 Task: Look for products in the category "Joint Care Supplements" from Kalaya only.
Action: Mouse moved to (325, 147)
Screenshot: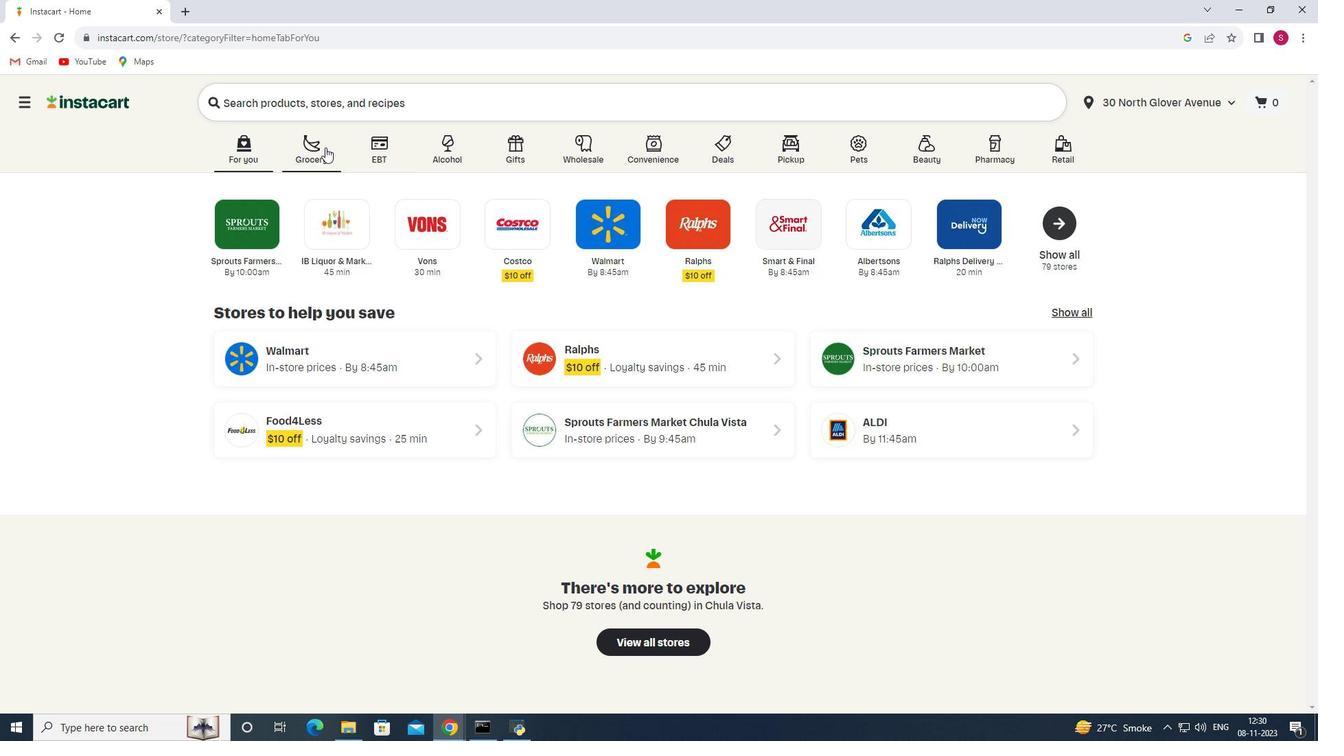 
Action: Mouse pressed left at (325, 147)
Screenshot: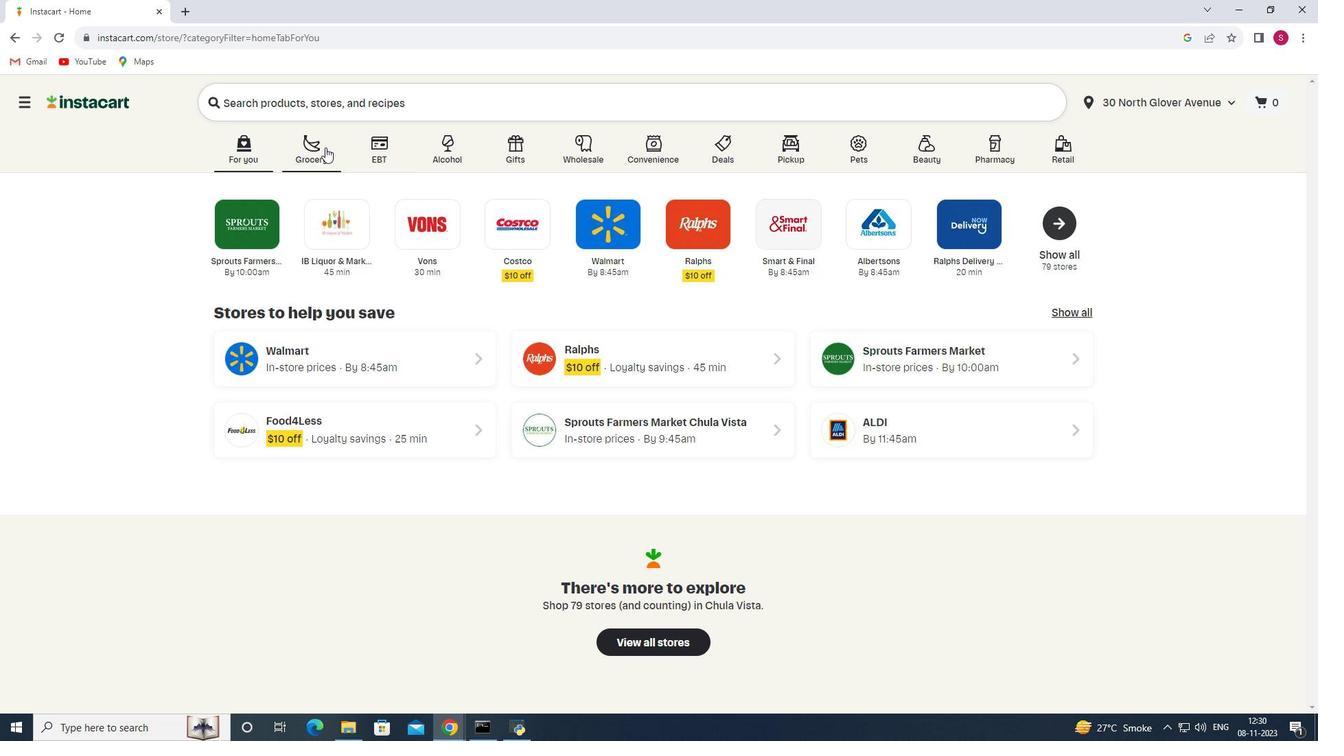 
Action: Mouse moved to (322, 409)
Screenshot: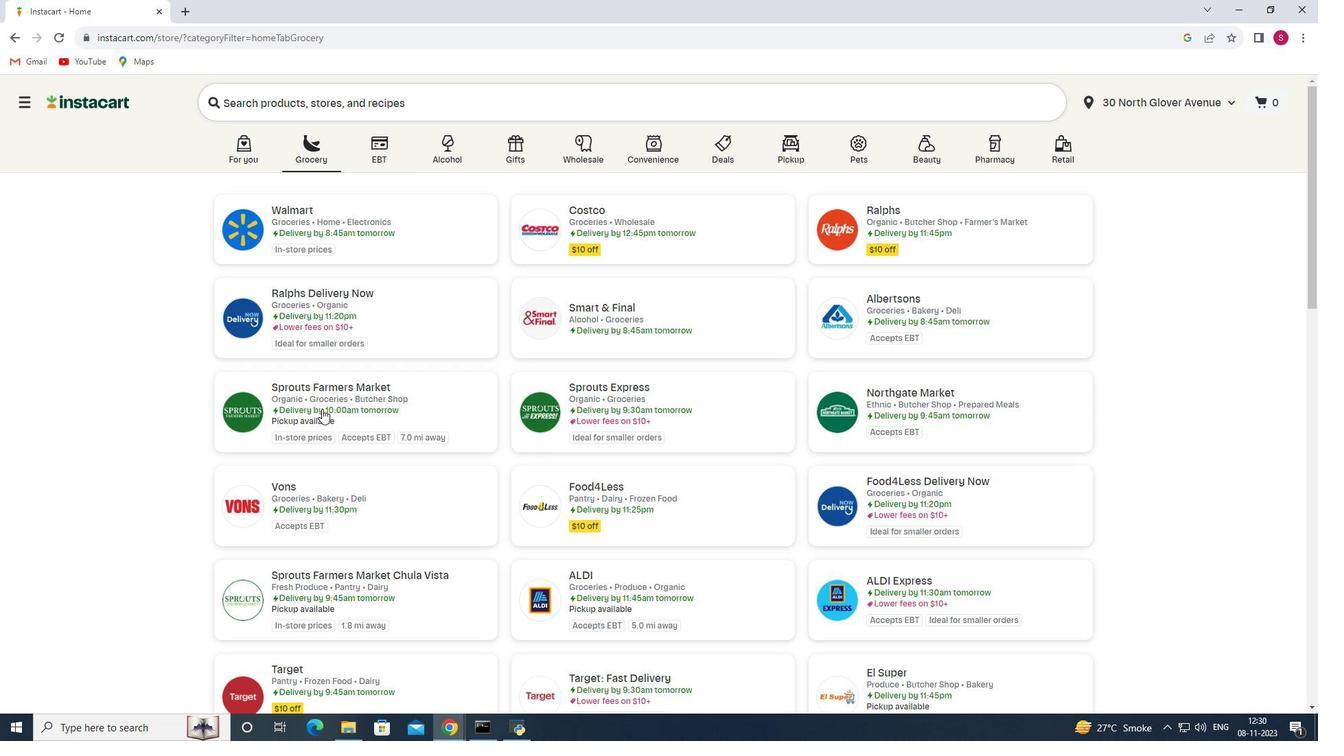
Action: Mouse pressed left at (322, 409)
Screenshot: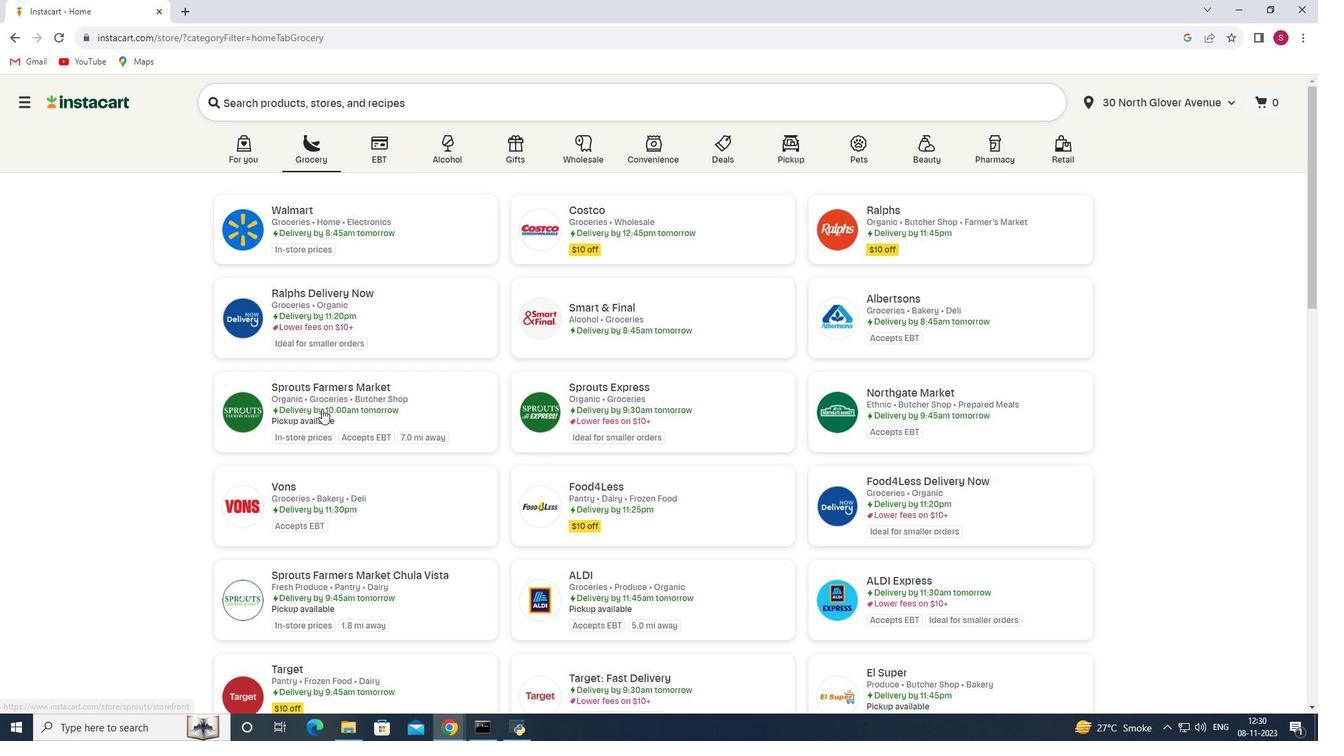 
Action: Mouse moved to (92, 401)
Screenshot: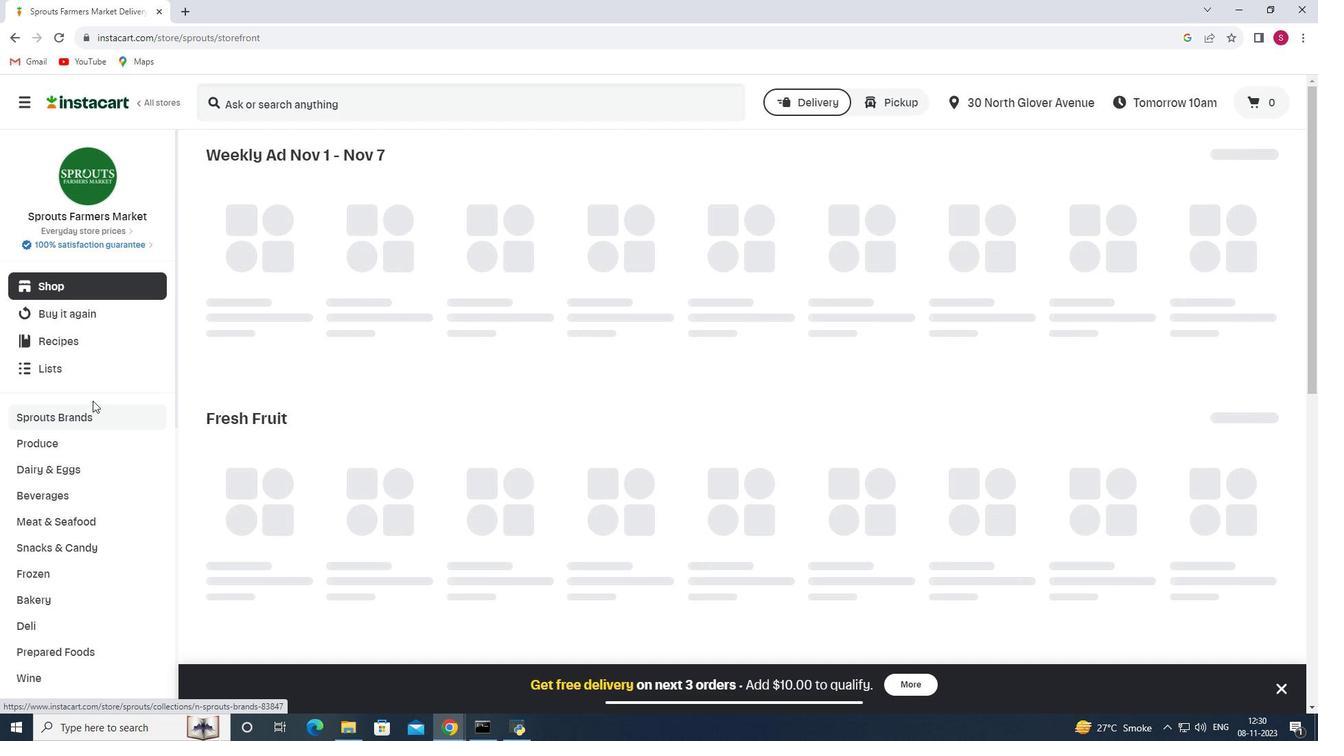 
Action: Mouse scrolled (92, 400) with delta (0, 0)
Screenshot: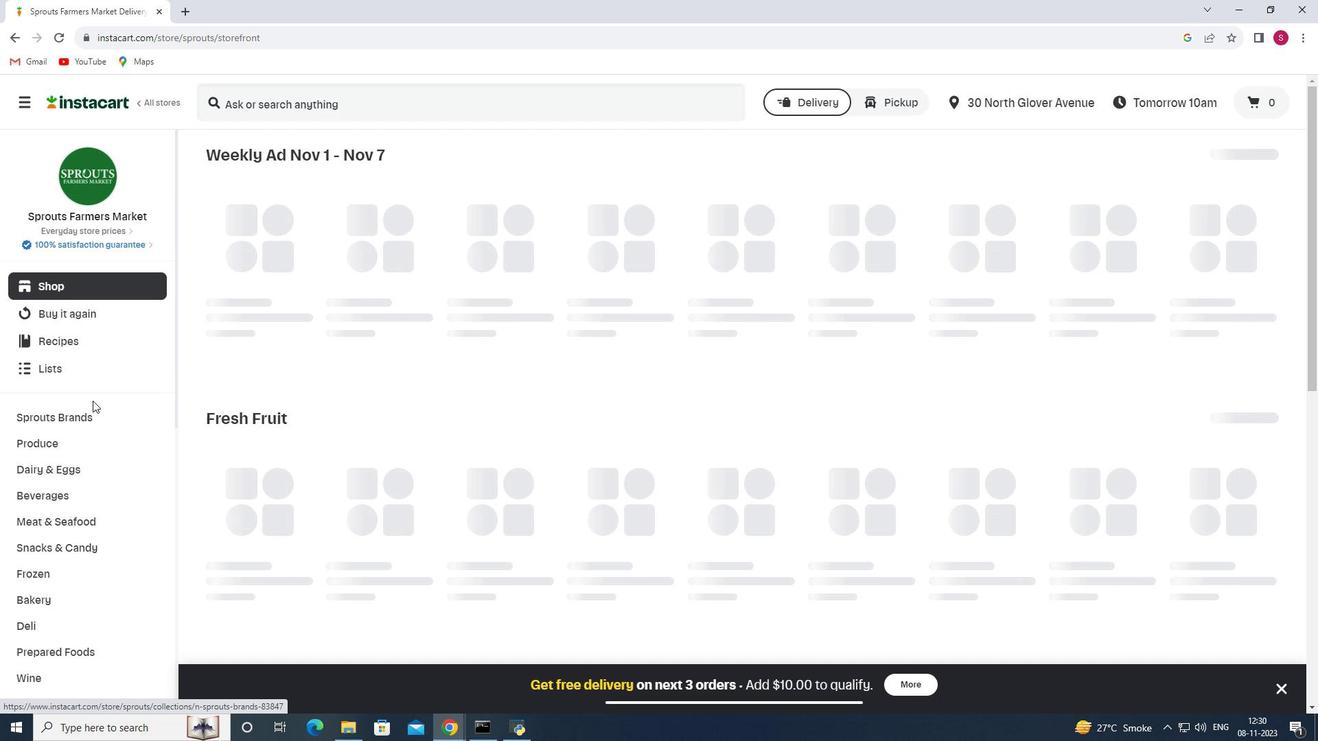 
Action: Mouse scrolled (92, 400) with delta (0, 0)
Screenshot: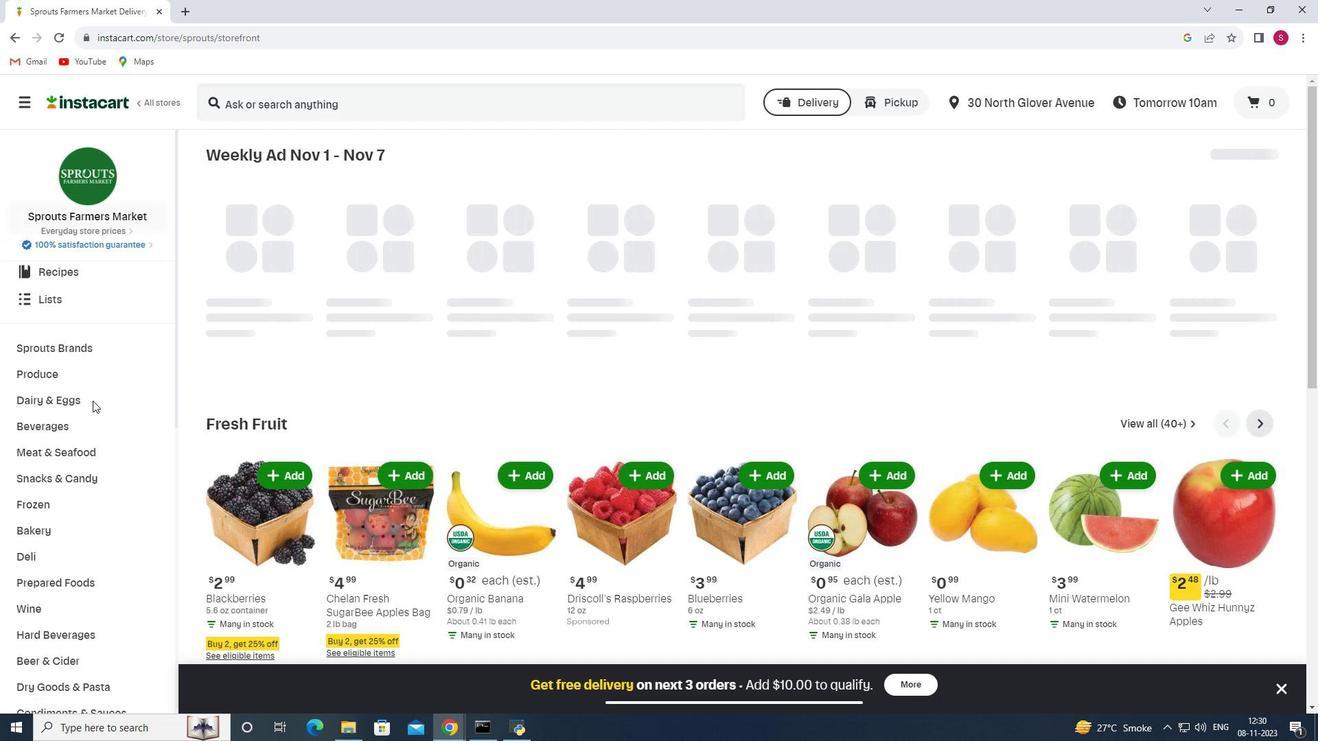 
Action: Mouse scrolled (92, 400) with delta (0, 0)
Screenshot: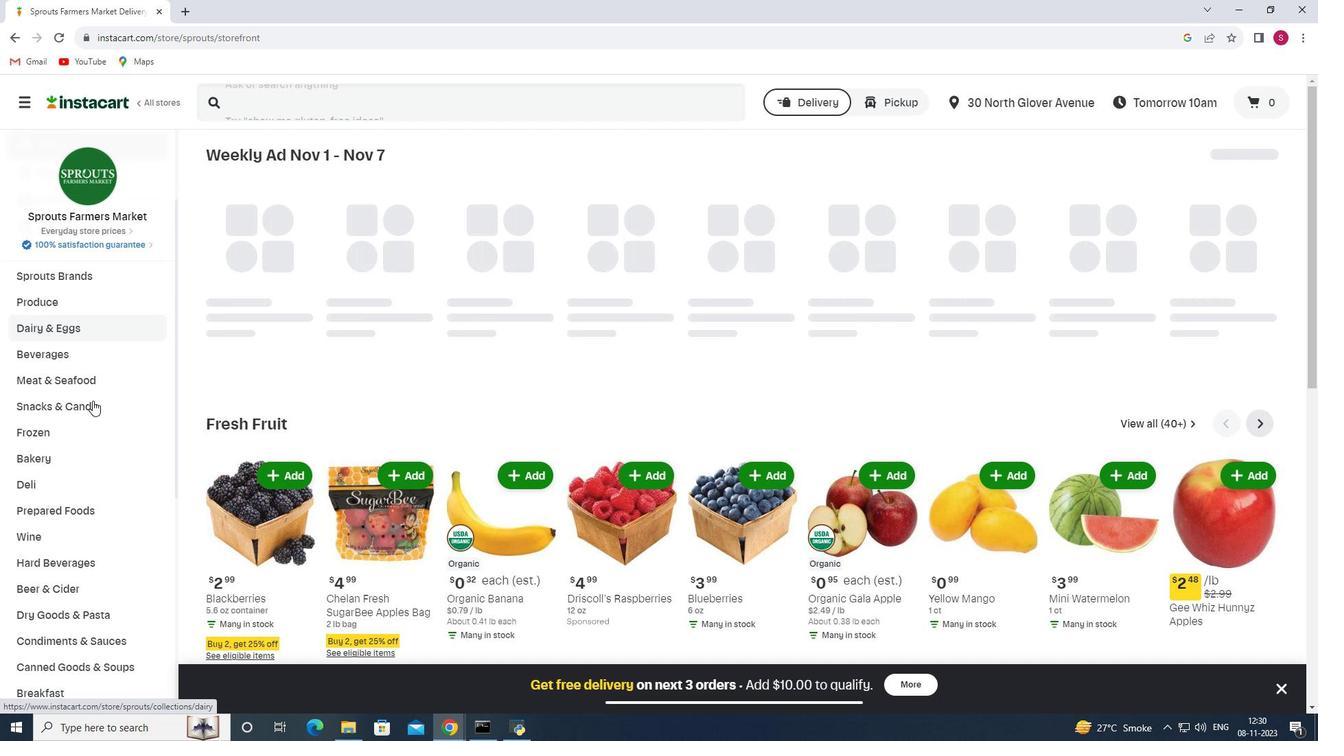
Action: Mouse scrolled (92, 400) with delta (0, 0)
Screenshot: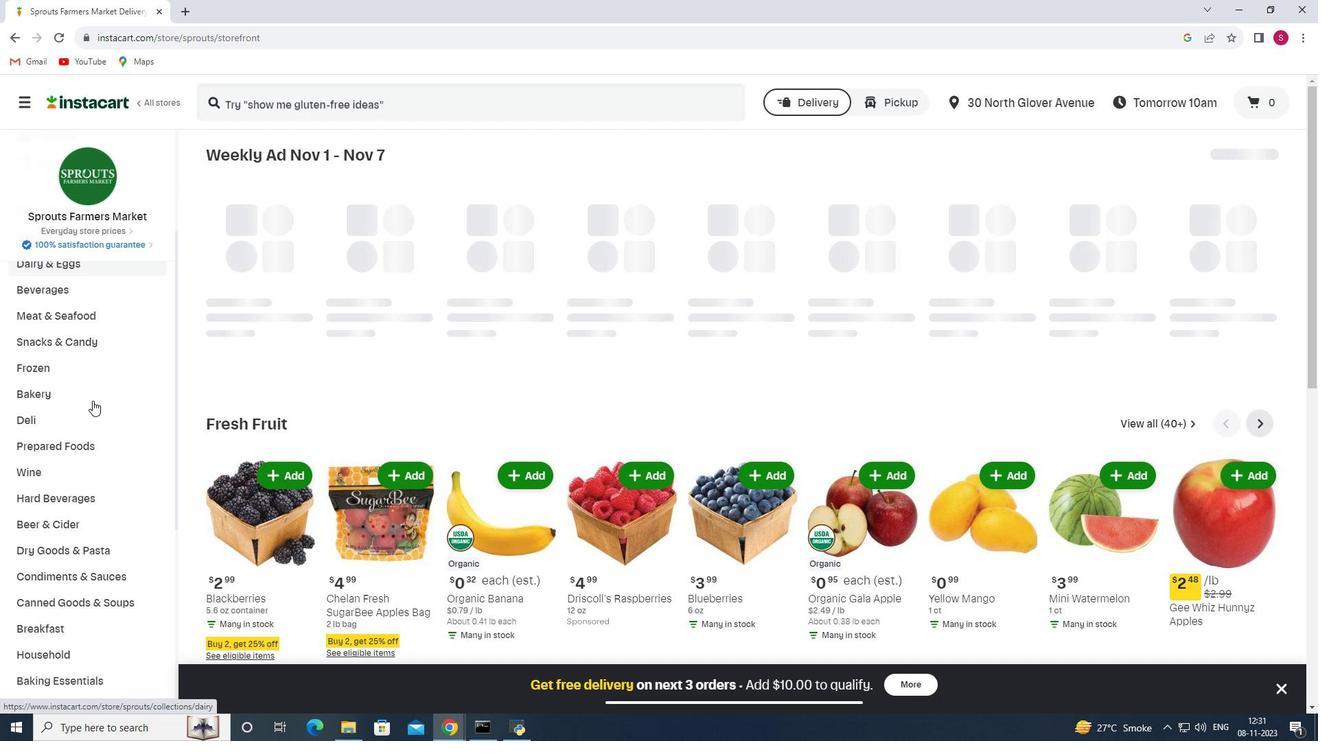 
Action: Mouse scrolled (92, 400) with delta (0, 0)
Screenshot: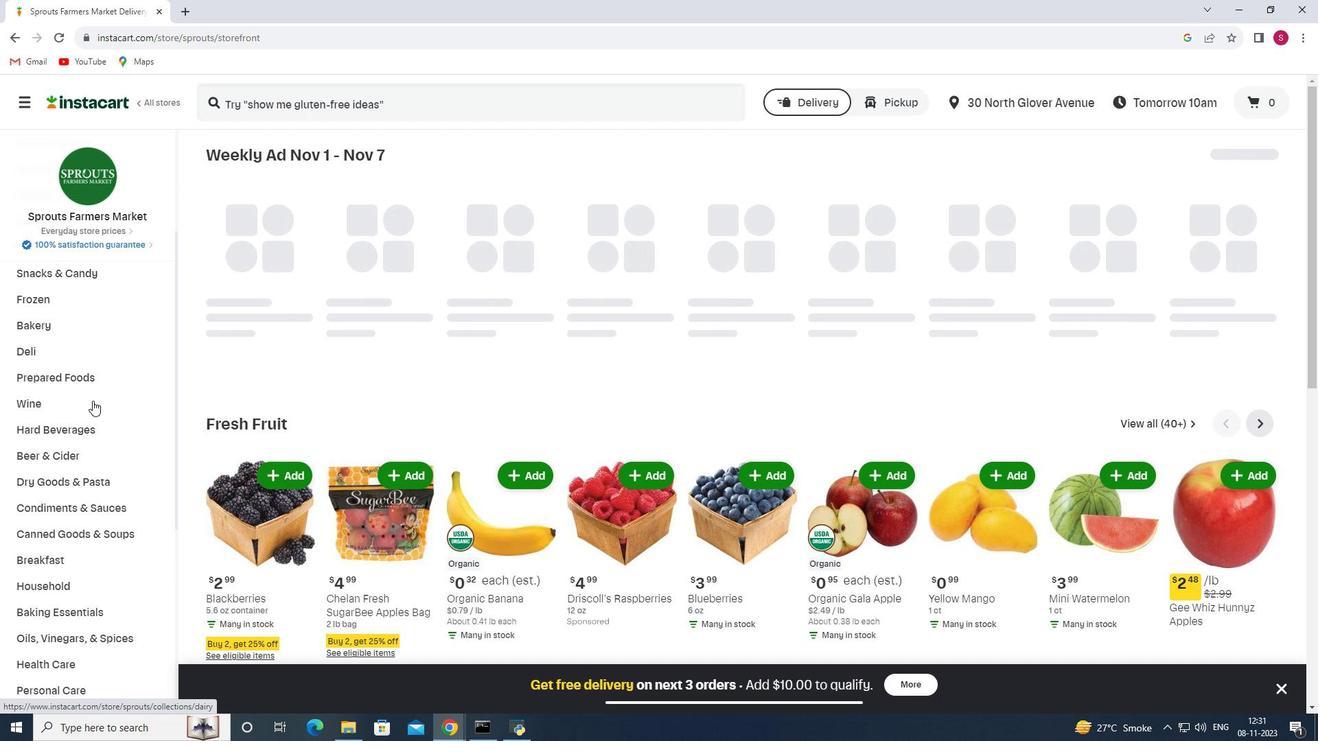 
Action: Mouse scrolled (92, 400) with delta (0, 0)
Screenshot: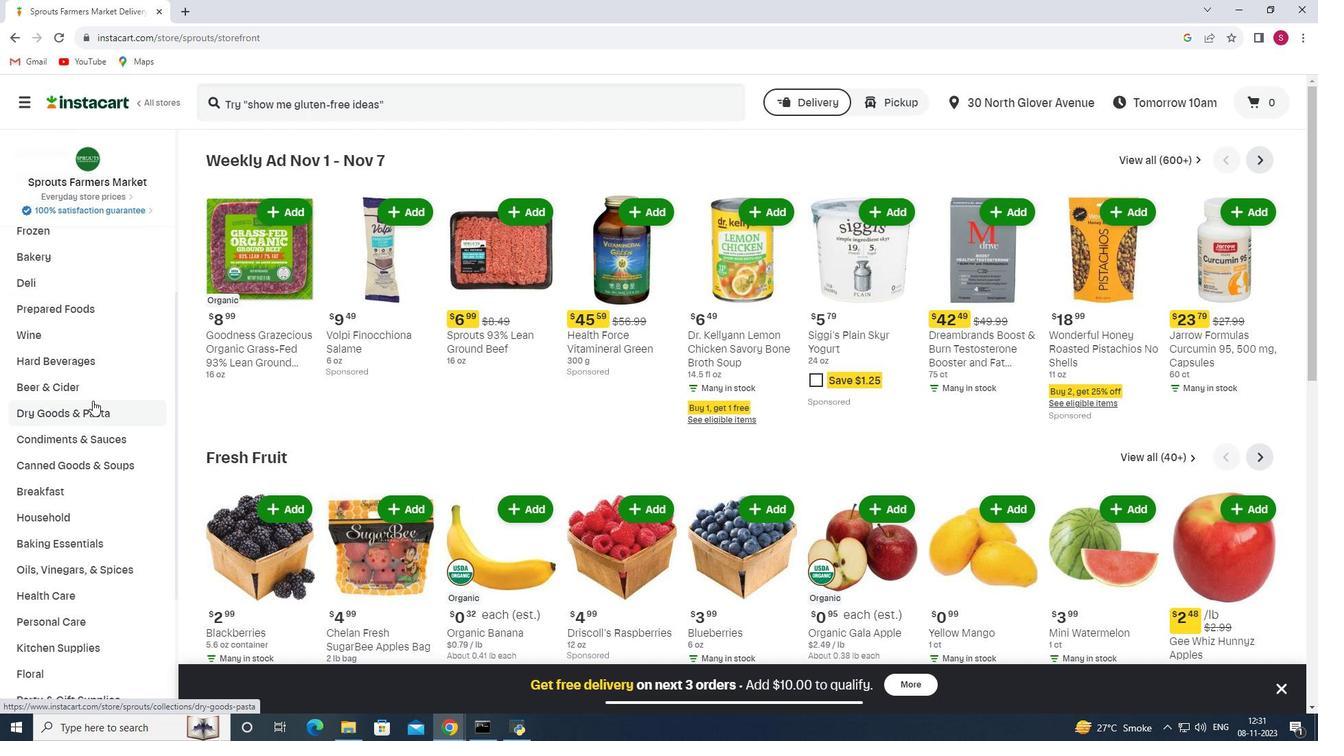 
Action: Mouse moved to (89, 438)
Screenshot: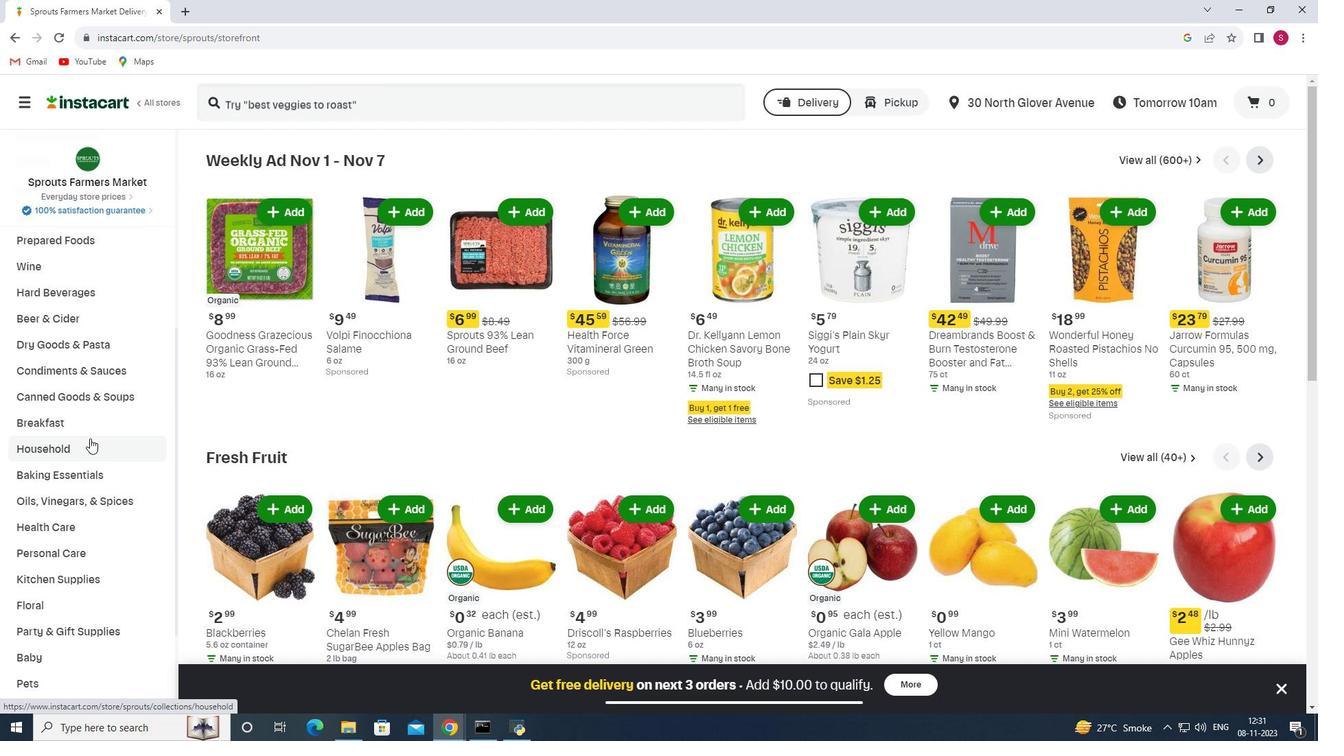 
Action: Mouse scrolled (89, 438) with delta (0, 0)
Screenshot: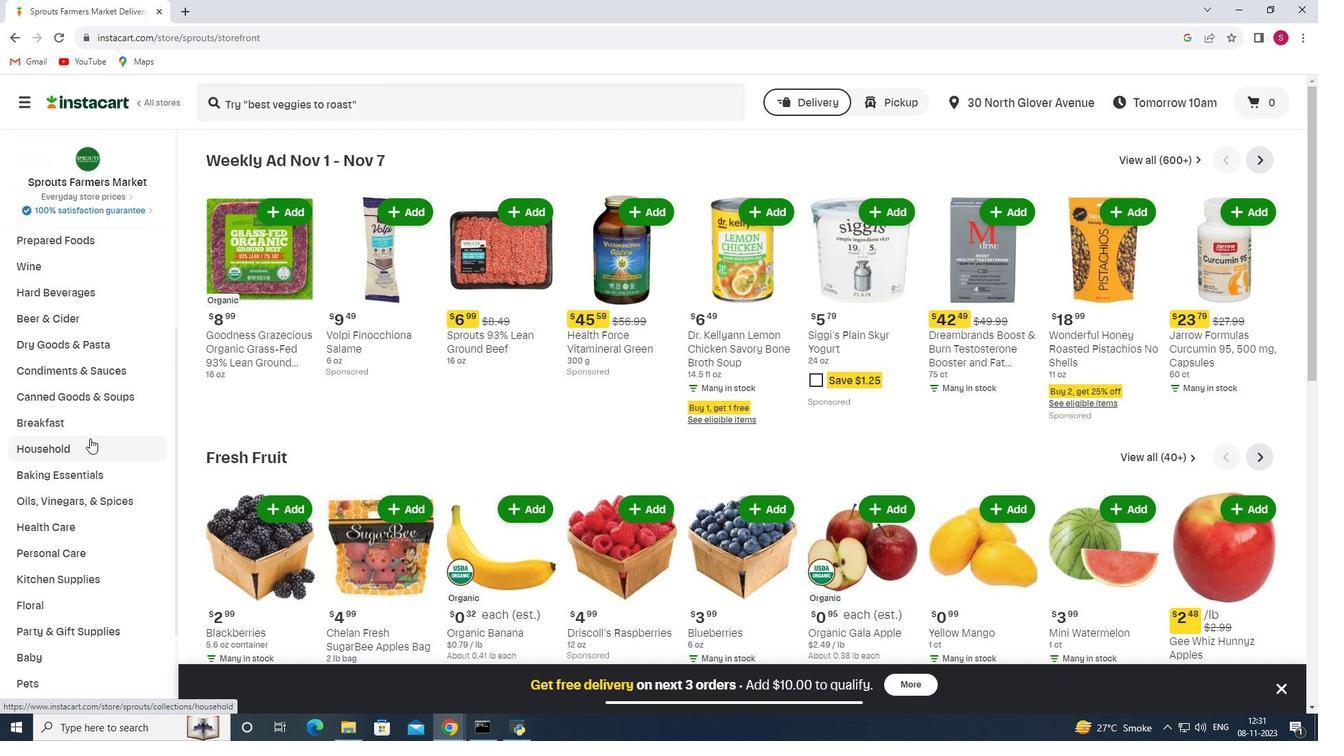 
Action: Mouse moved to (72, 459)
Screenshot: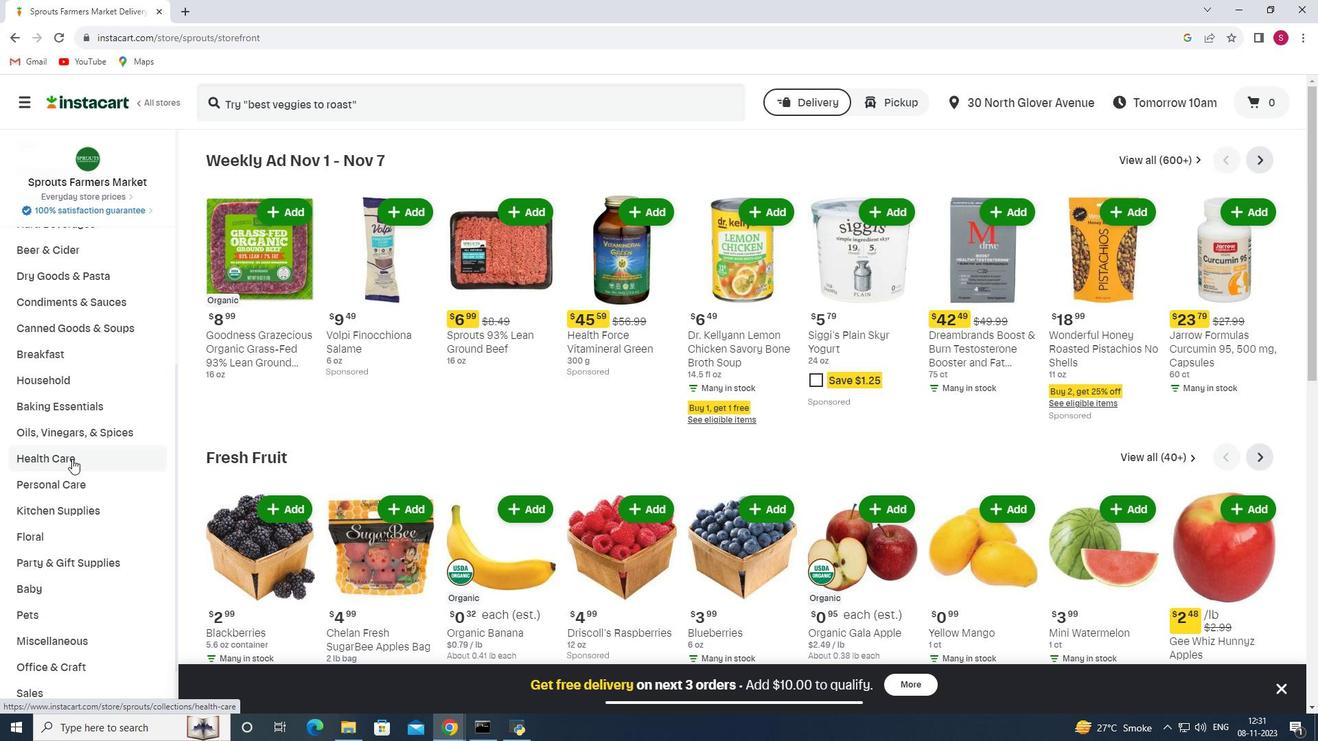 
Action: Mouse pressed left at (72, 459)
Screenshot: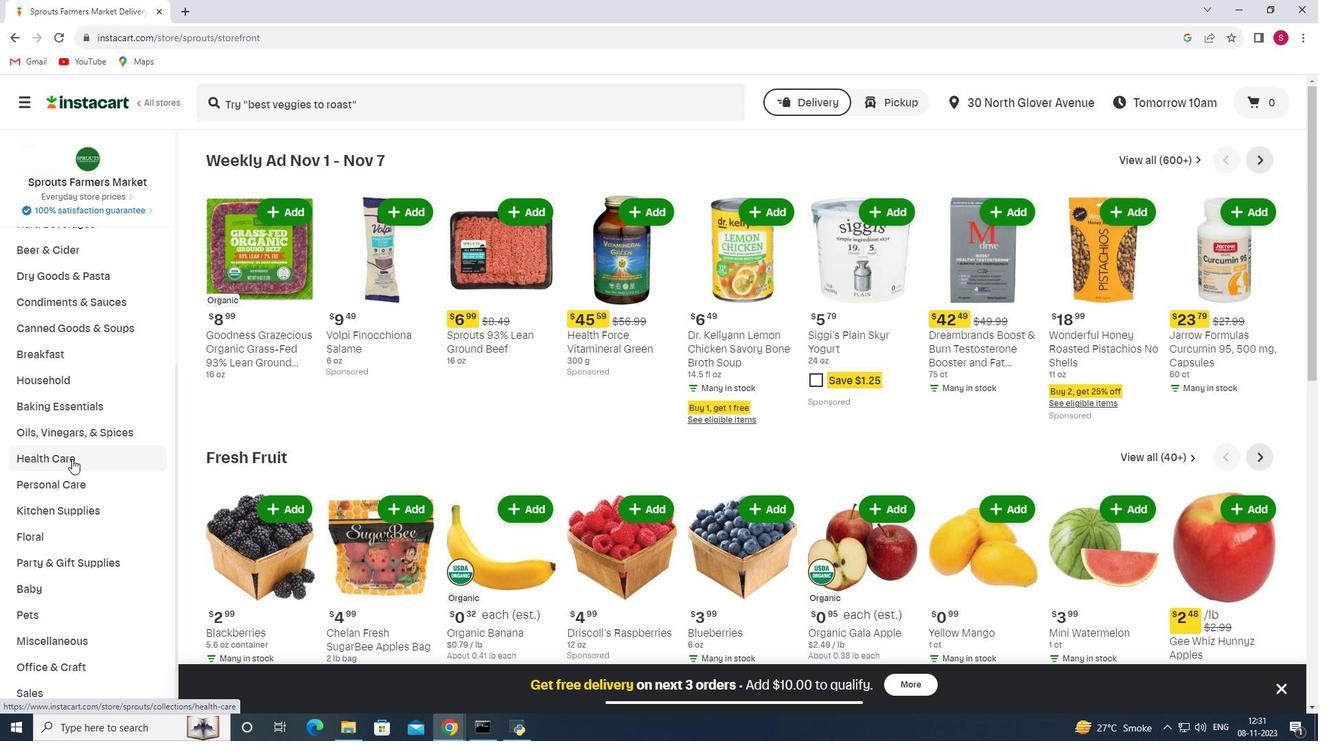 
Action: Mouse moved to (486, 197)
Screenshot: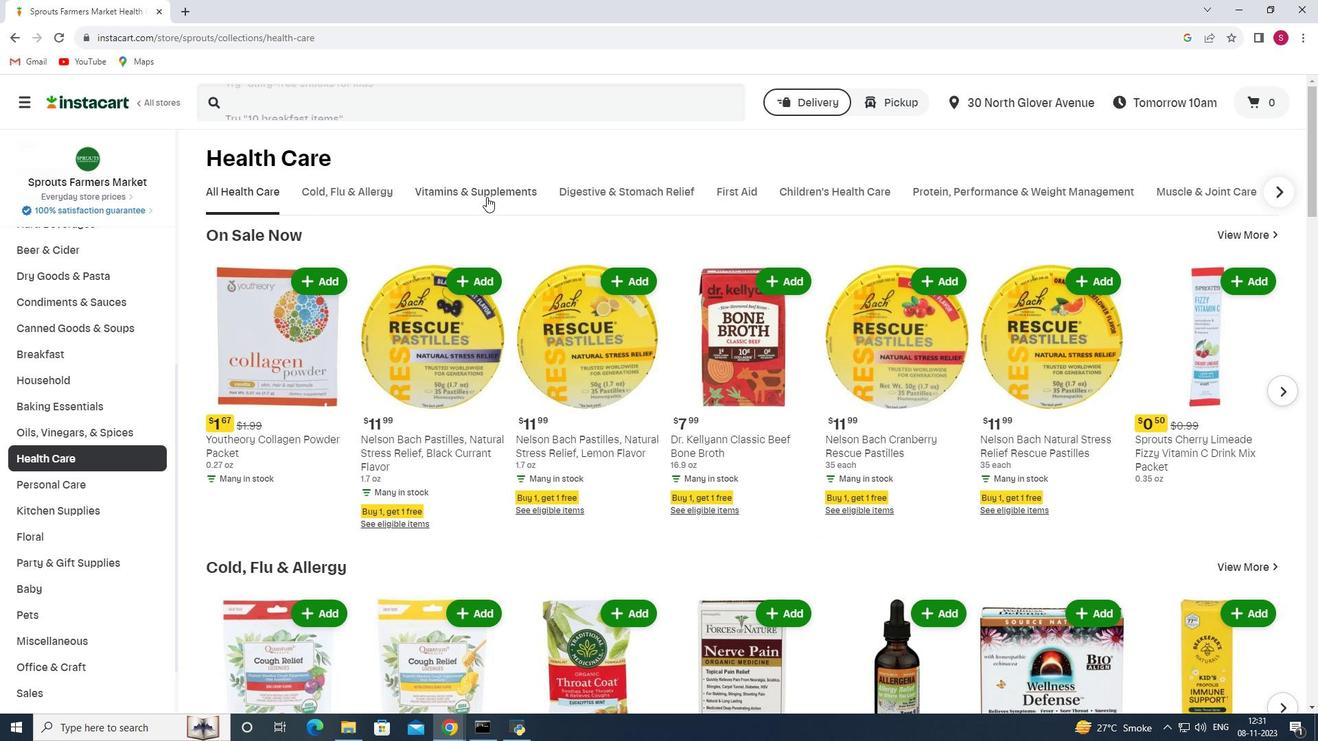 
Action: Mouse pressed left at (486, 197)
Screenshot: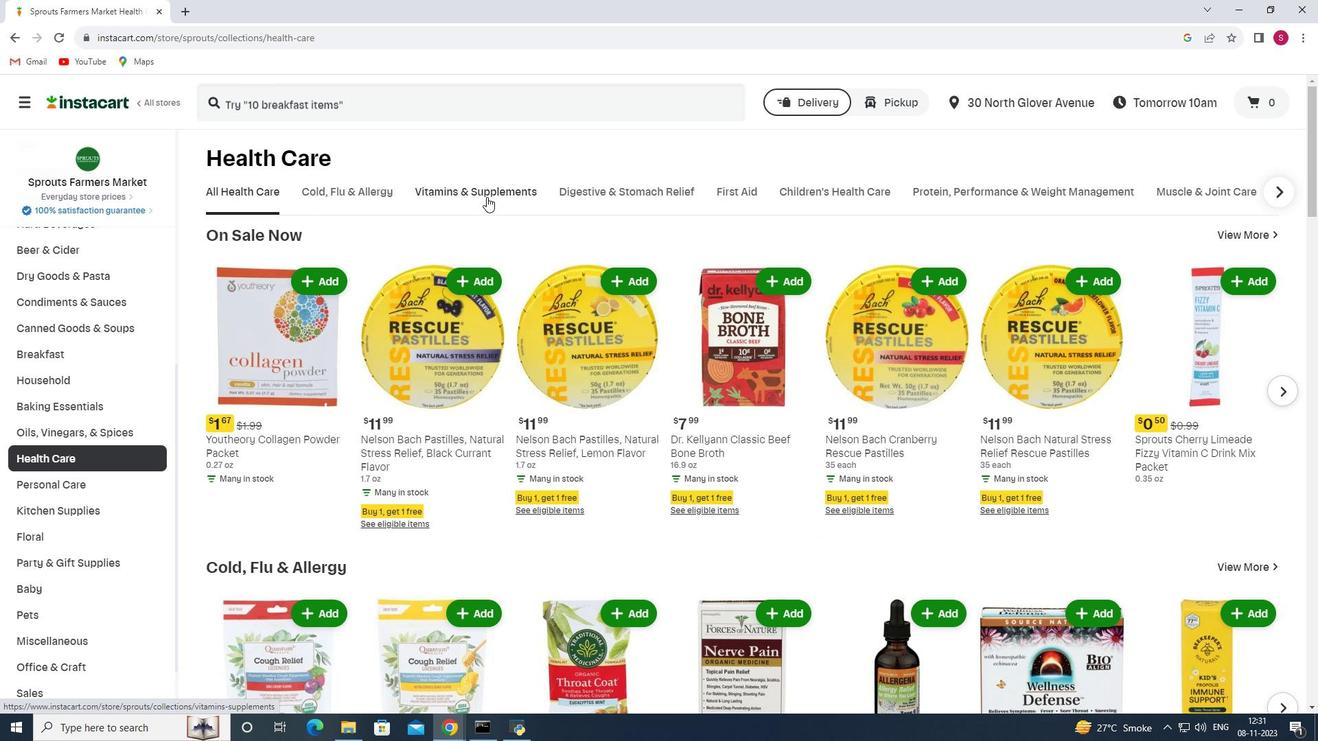 
Action: Mouse moved to (1283, 249)
Screenshot: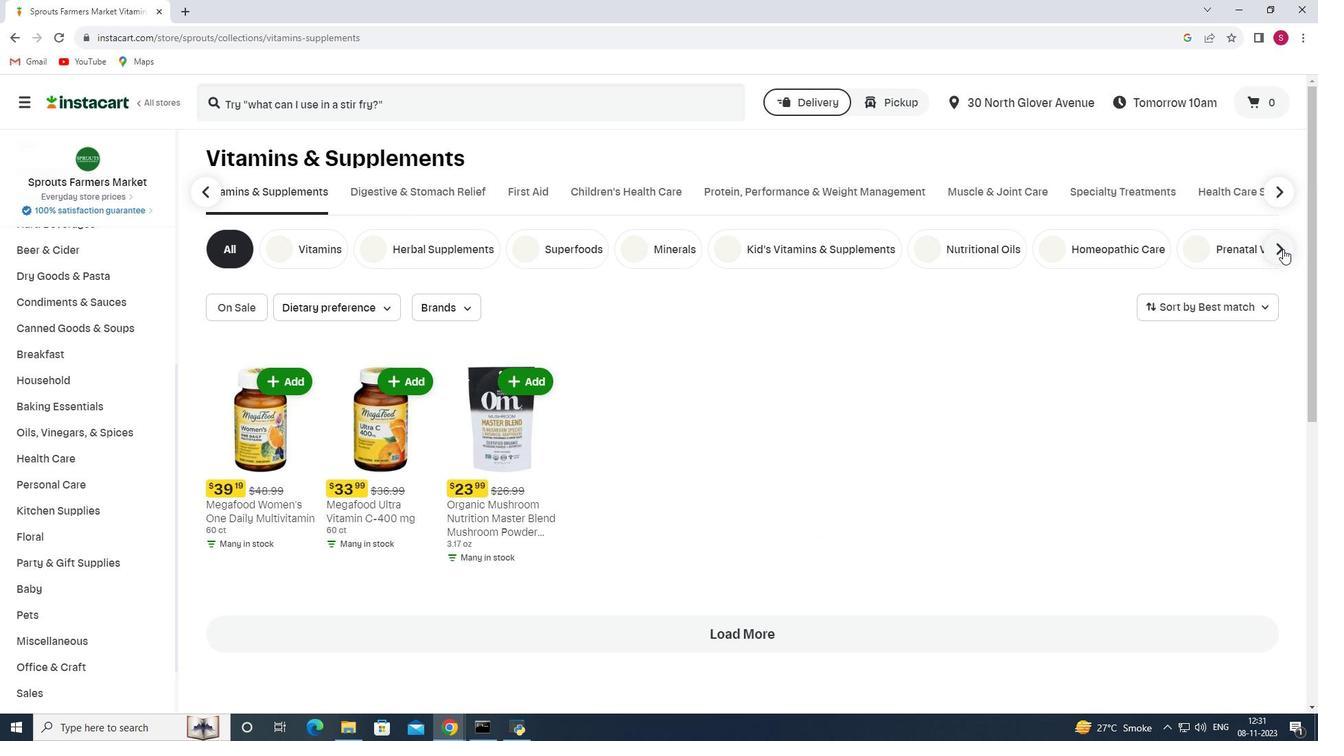 
Action: Mouse pressed left at (1283, 249)
Screenshot: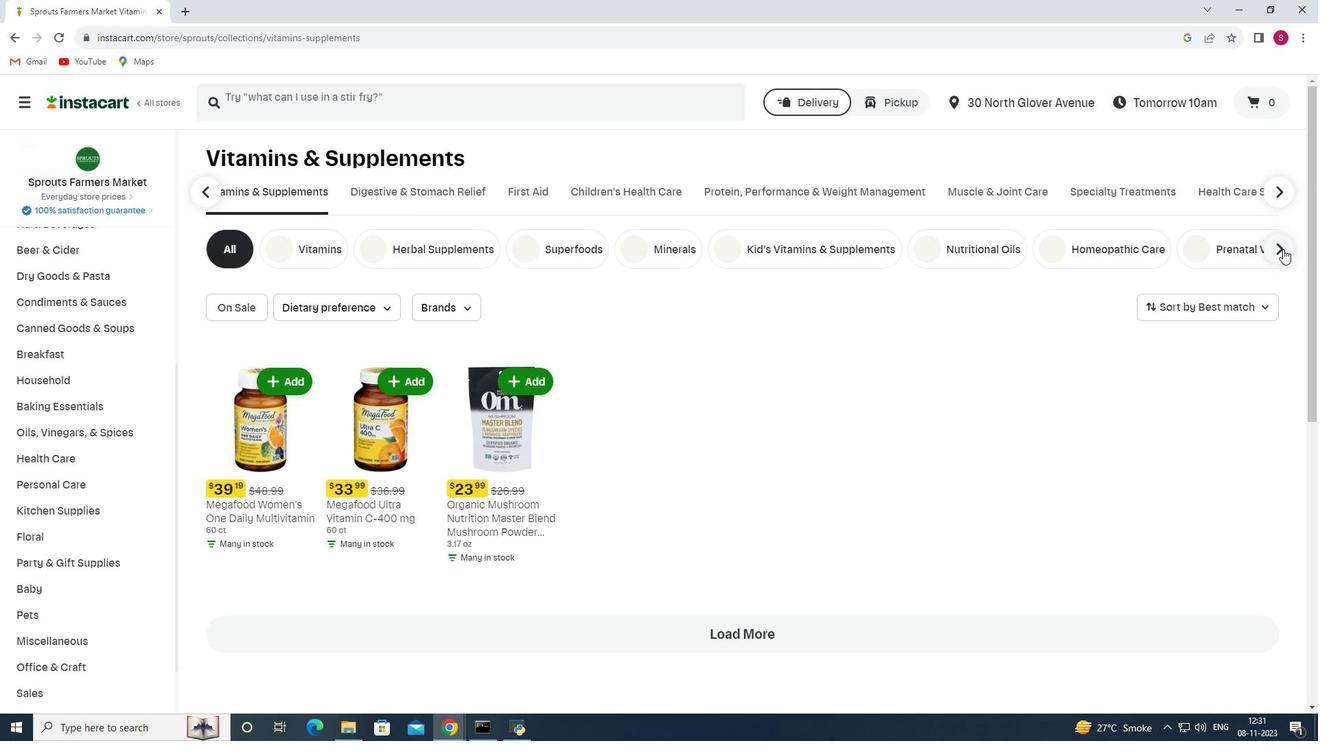 
Action: Mouse moved to (1005, 257)
Screenshot: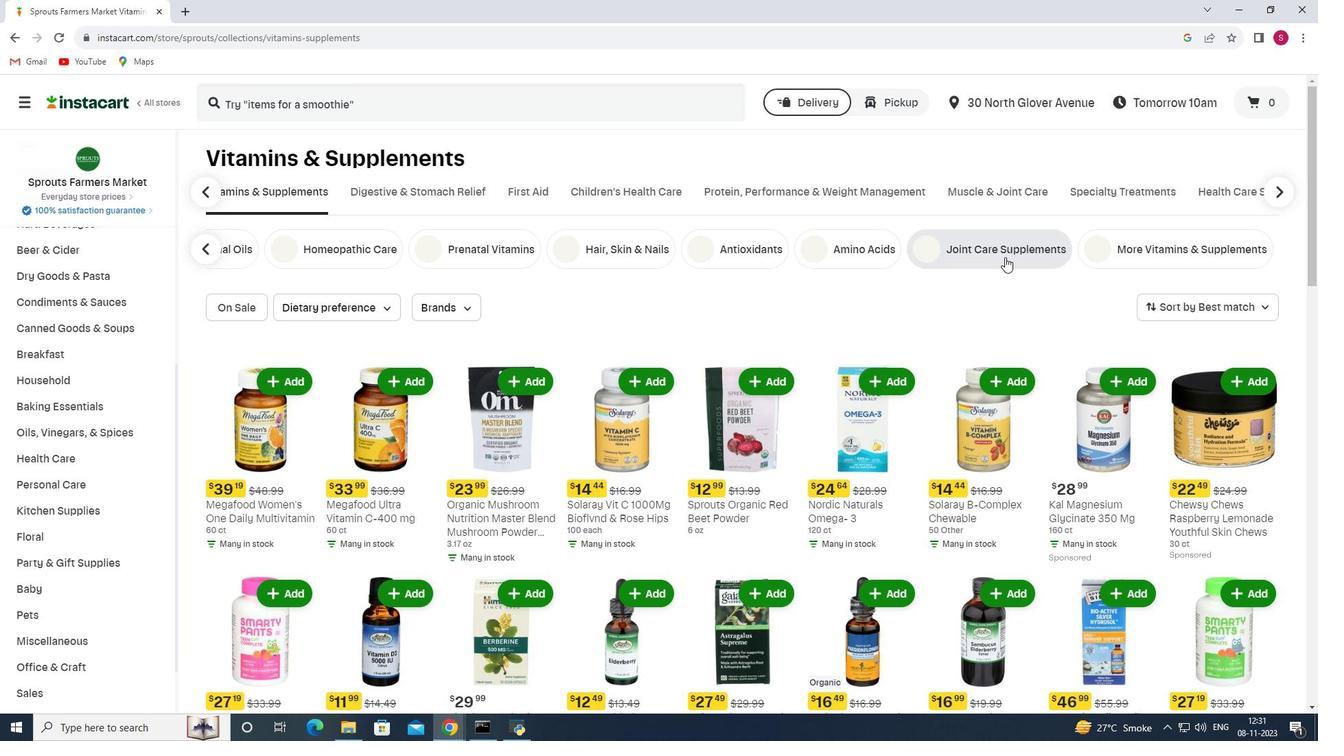 
Action: Mouse pressed left at (1005, 257)
Screenshot: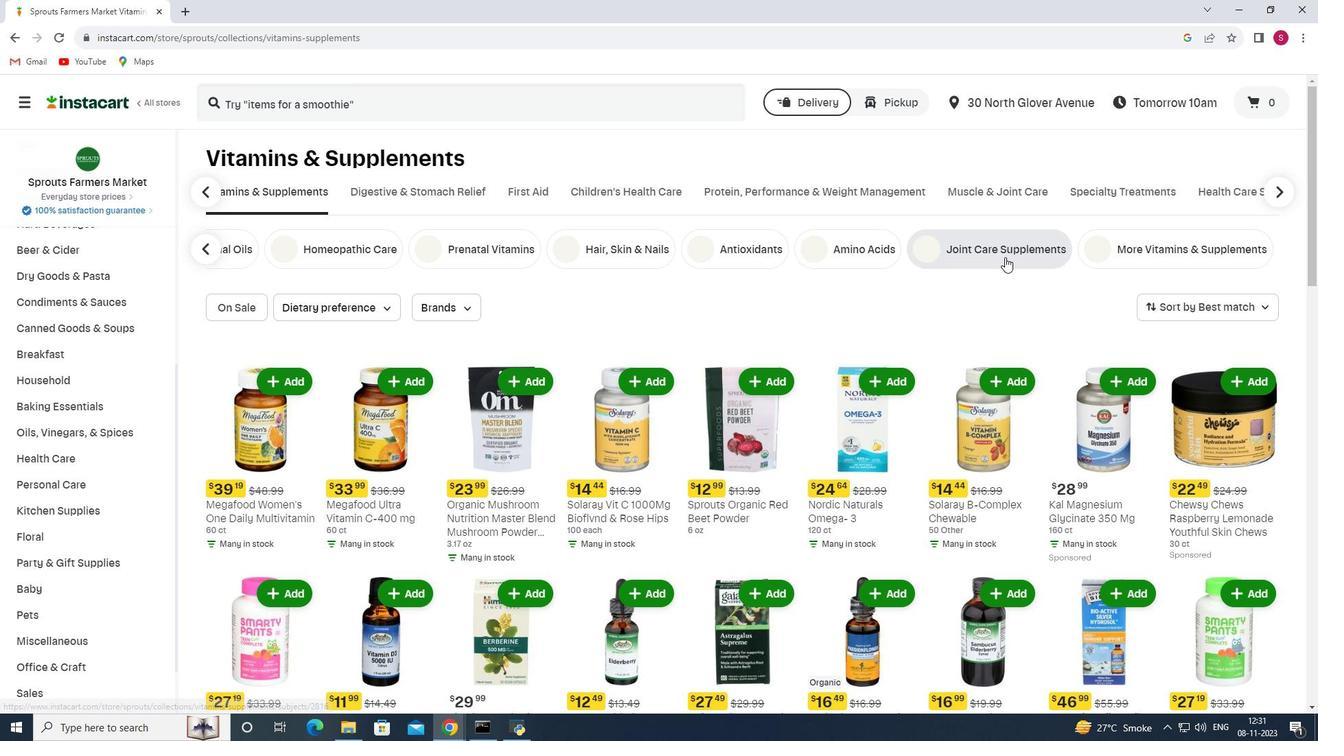 
Action: Mouse moved to (330, 306)
Screenshot: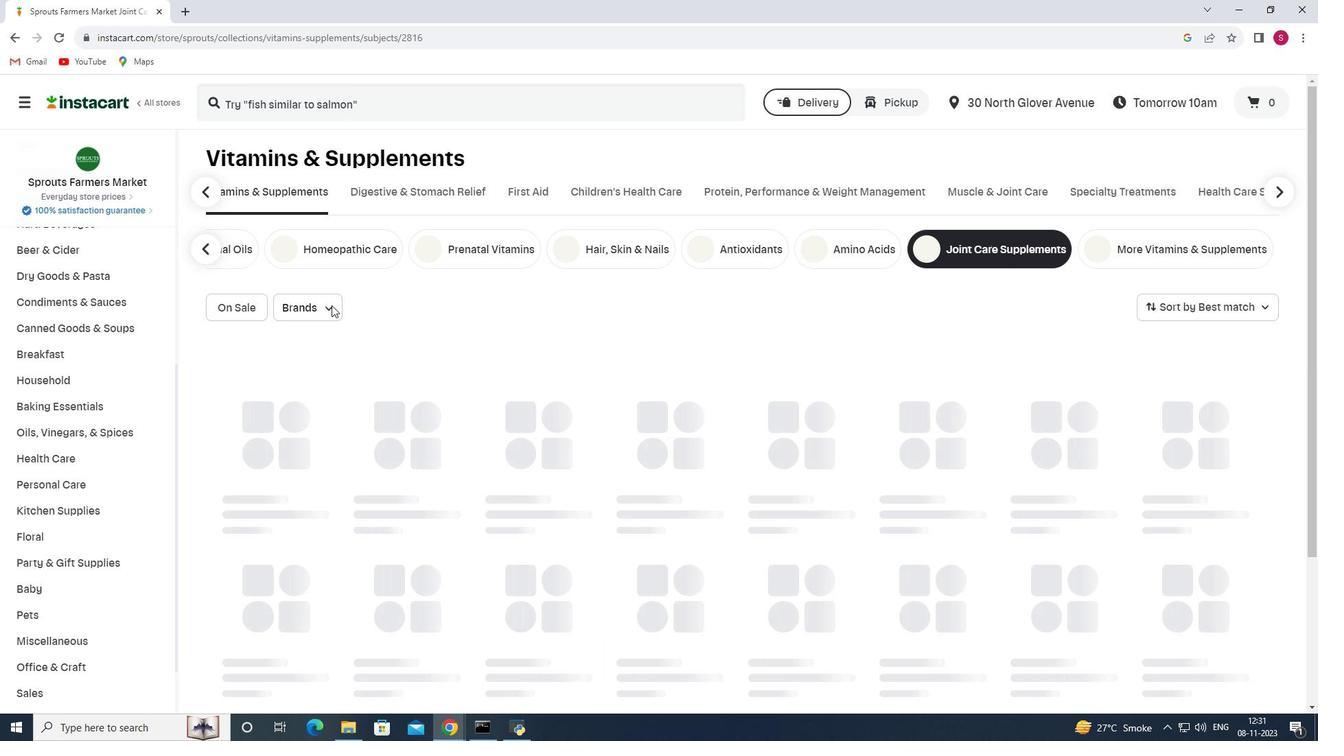 
Action: Mouse pressed left at (330, 306)
Screenshot: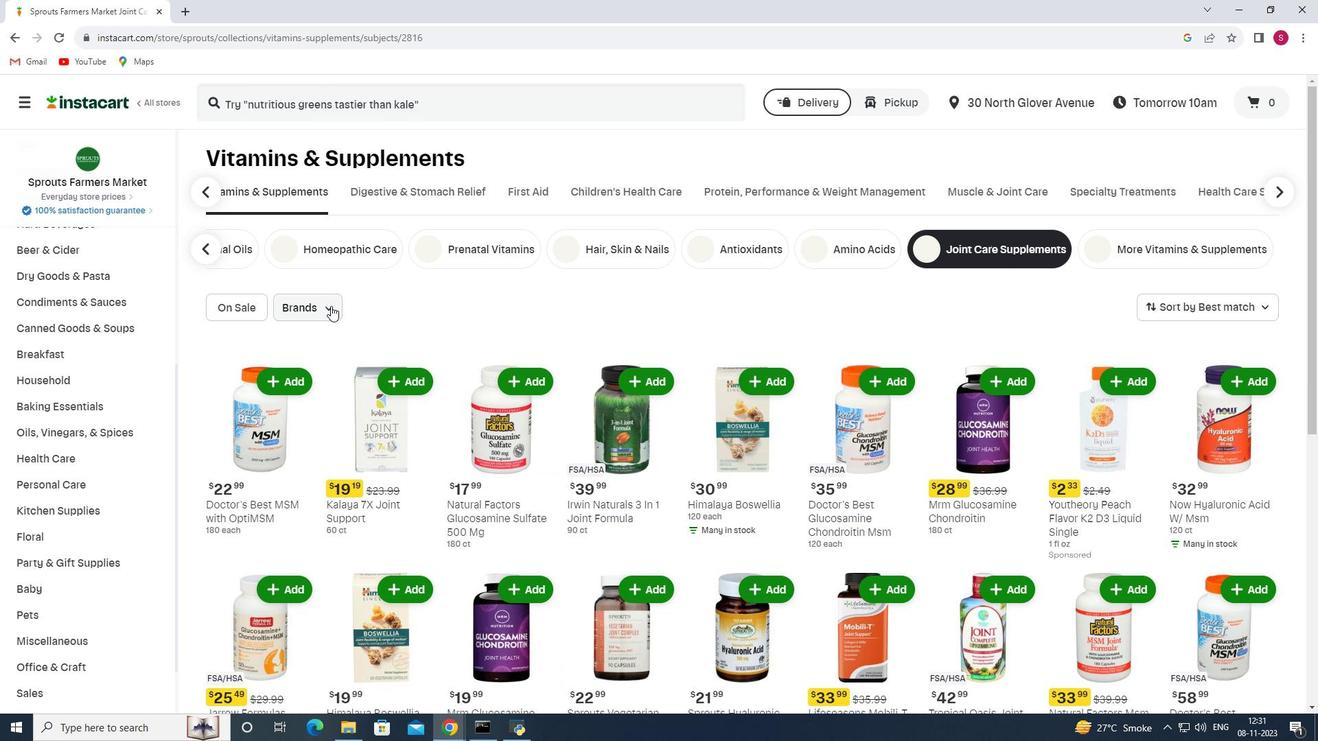 
Action: Mouse moved to (341, 393)
Screenshot: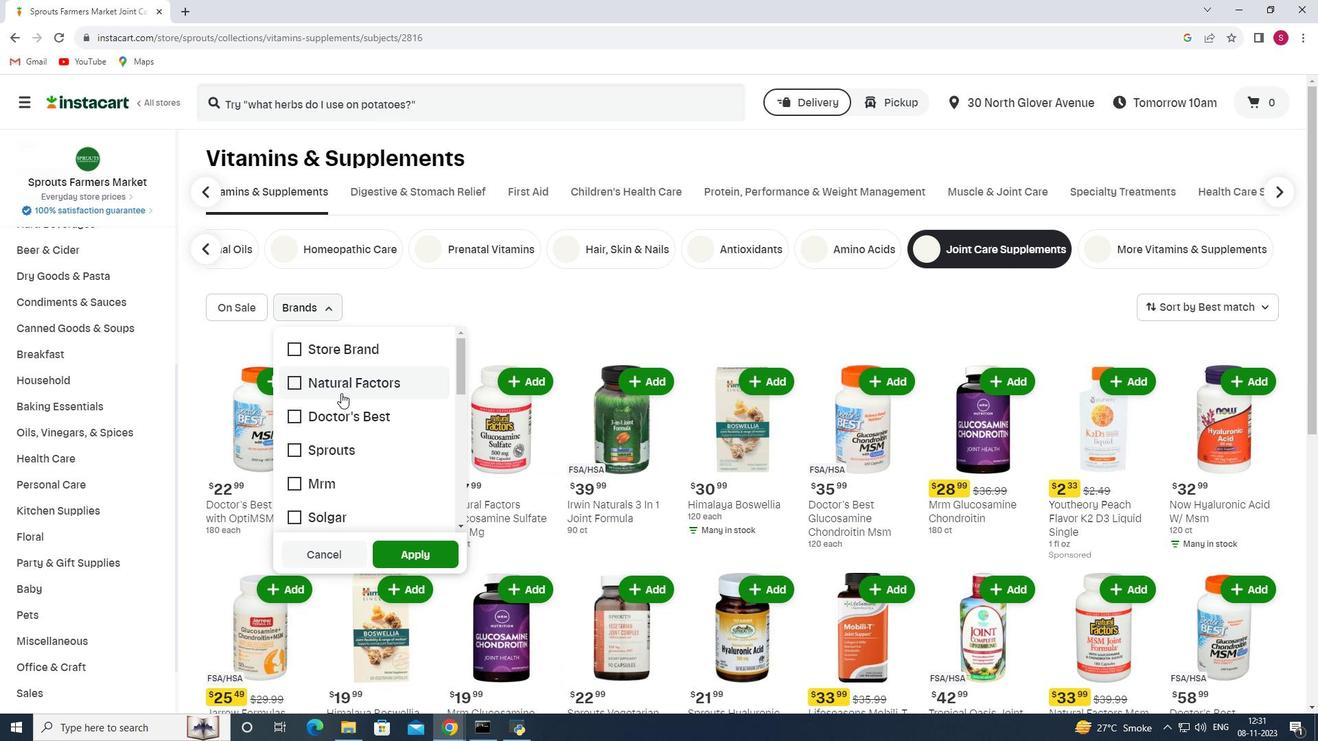 
Action: Mouse scrolled (341, 392) with delta (0, 0)
Screenshot: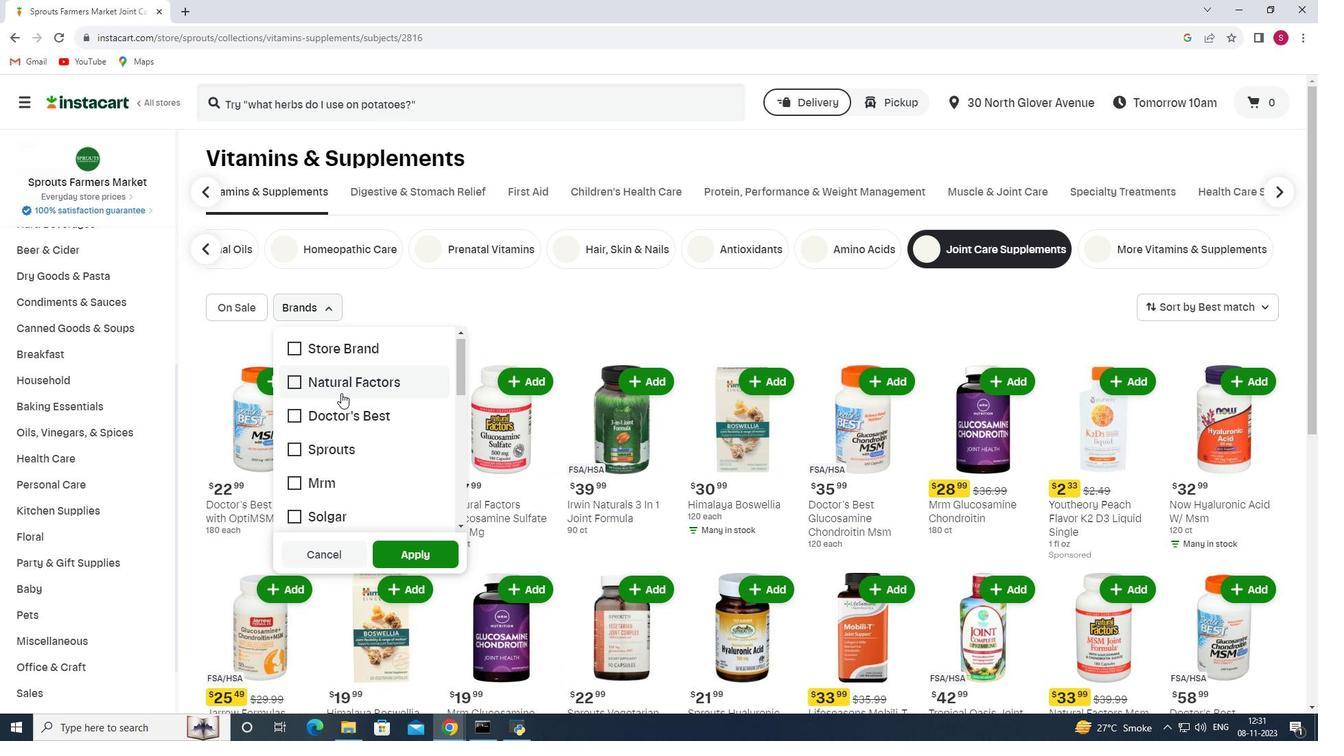 
Action: Mouse scrolled (341, 392) with delta (0, 0)
Screenshot: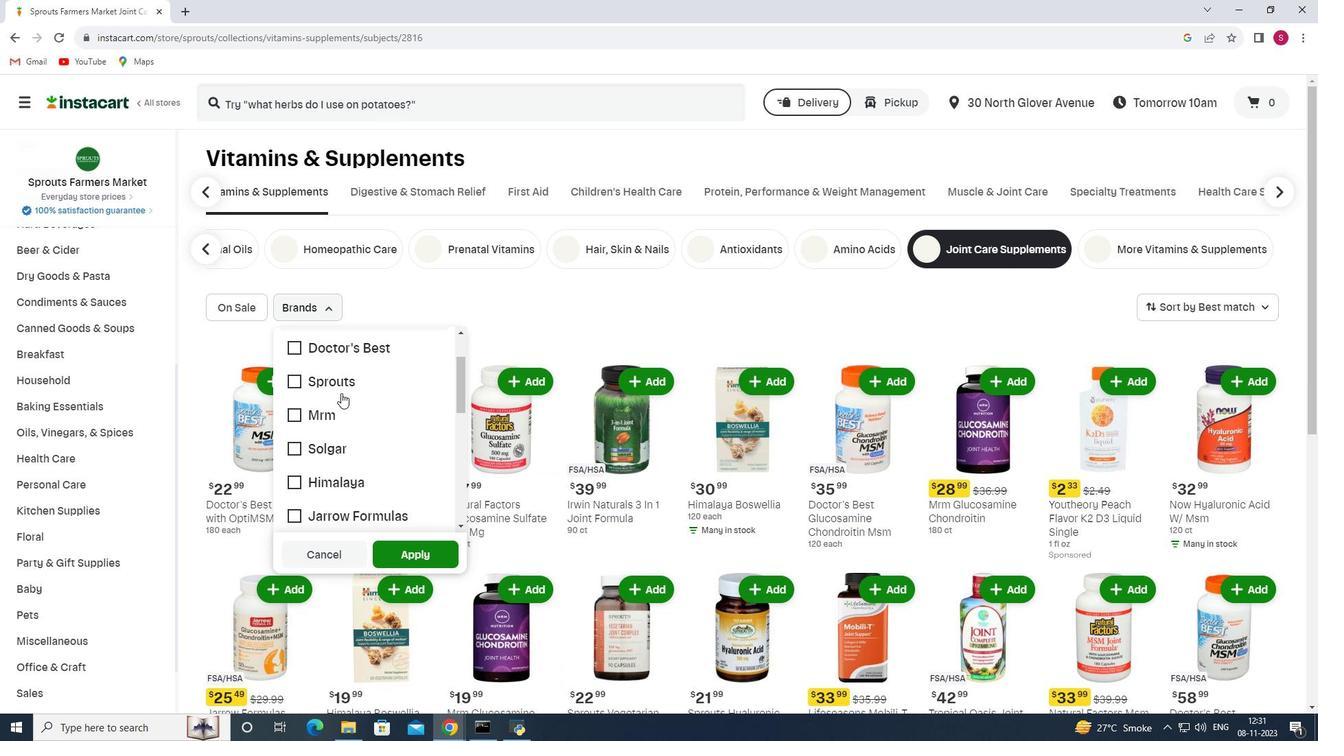 
Action: Mouse scrolled (341, 392) with delta (0, 0)
Screenshot: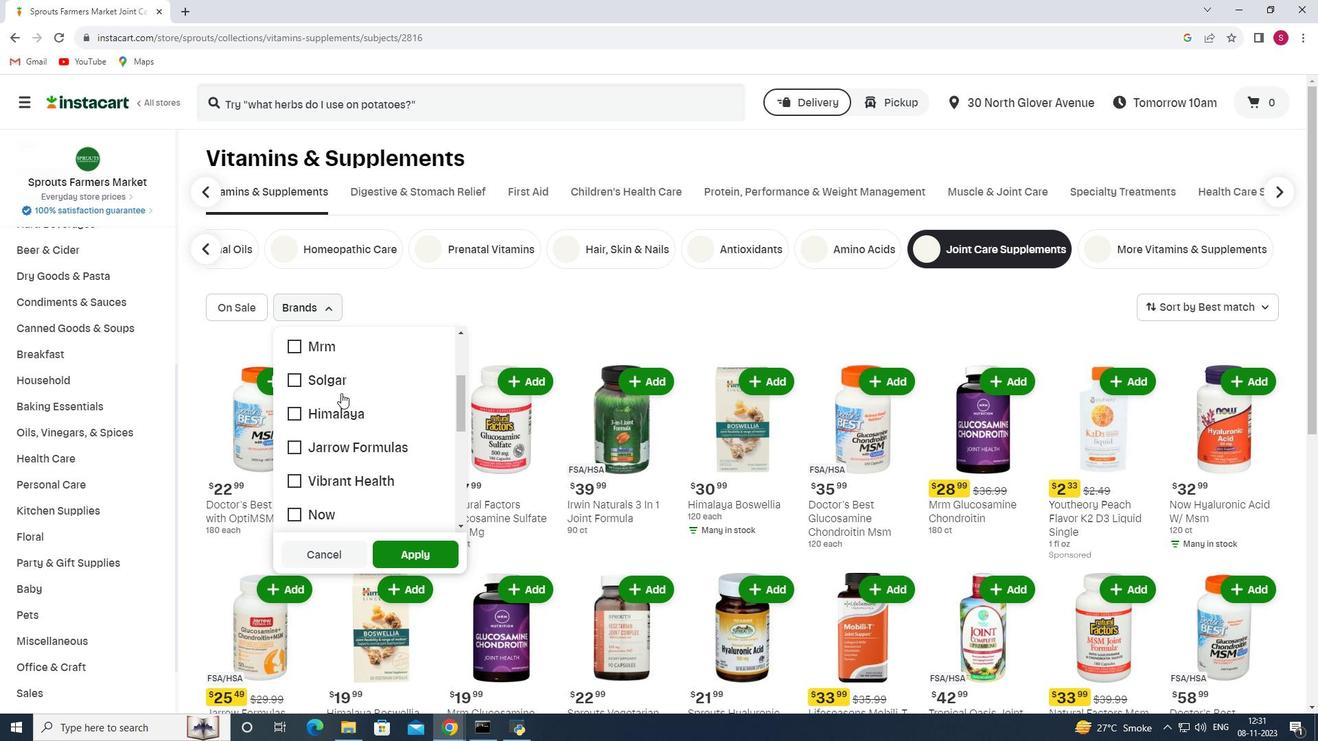 
Action: Mouse scrolled (341, 392) with delta (0, 0)
Screenshot: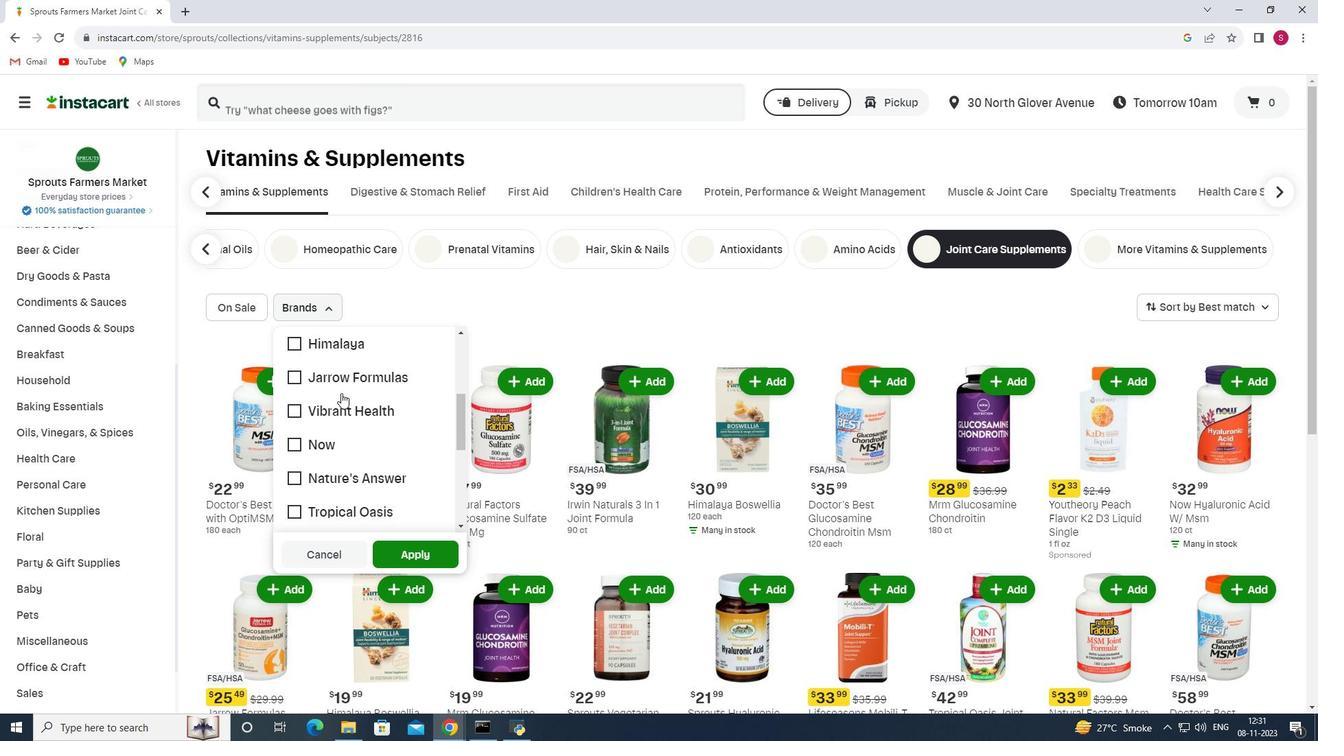 
Action: Mouse scrolled (341, 392) with delta (0, 0)
Screenshot: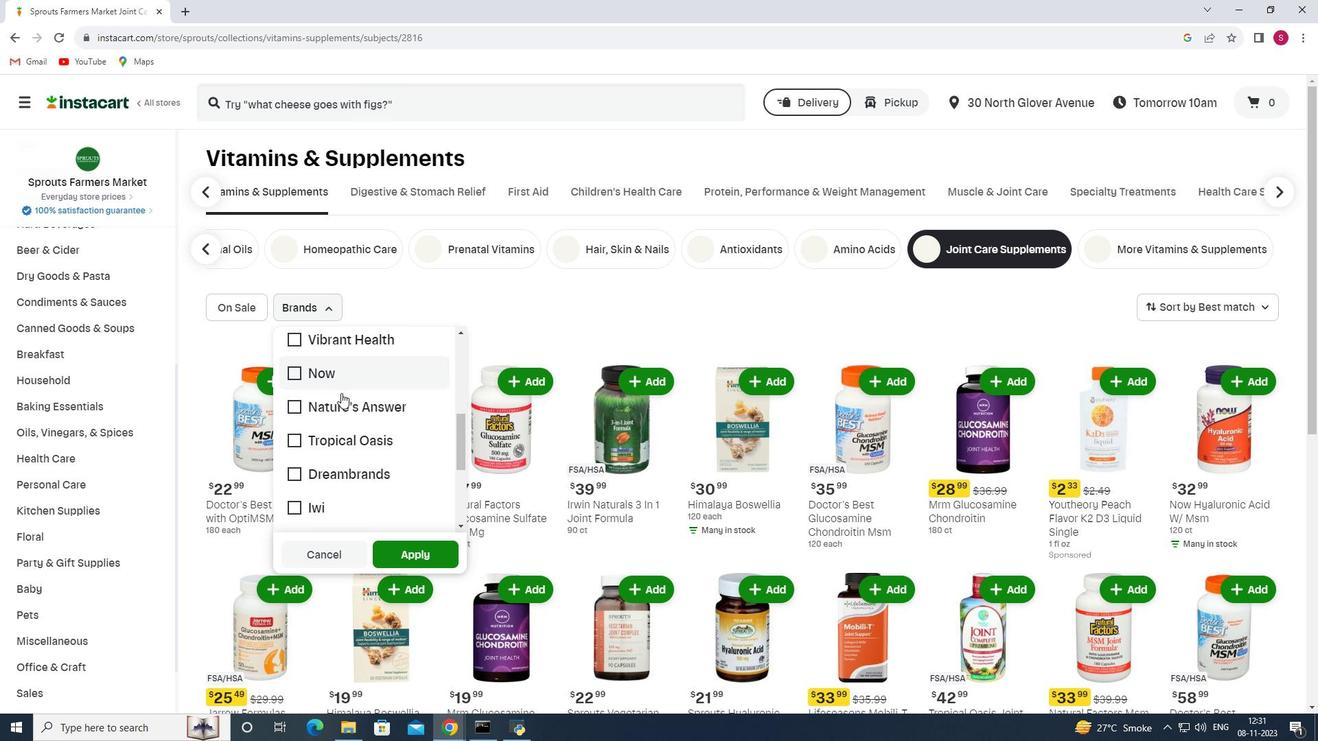
Action: Mouse scrolled (341, 392) with delta (0, 0)
Screenshot: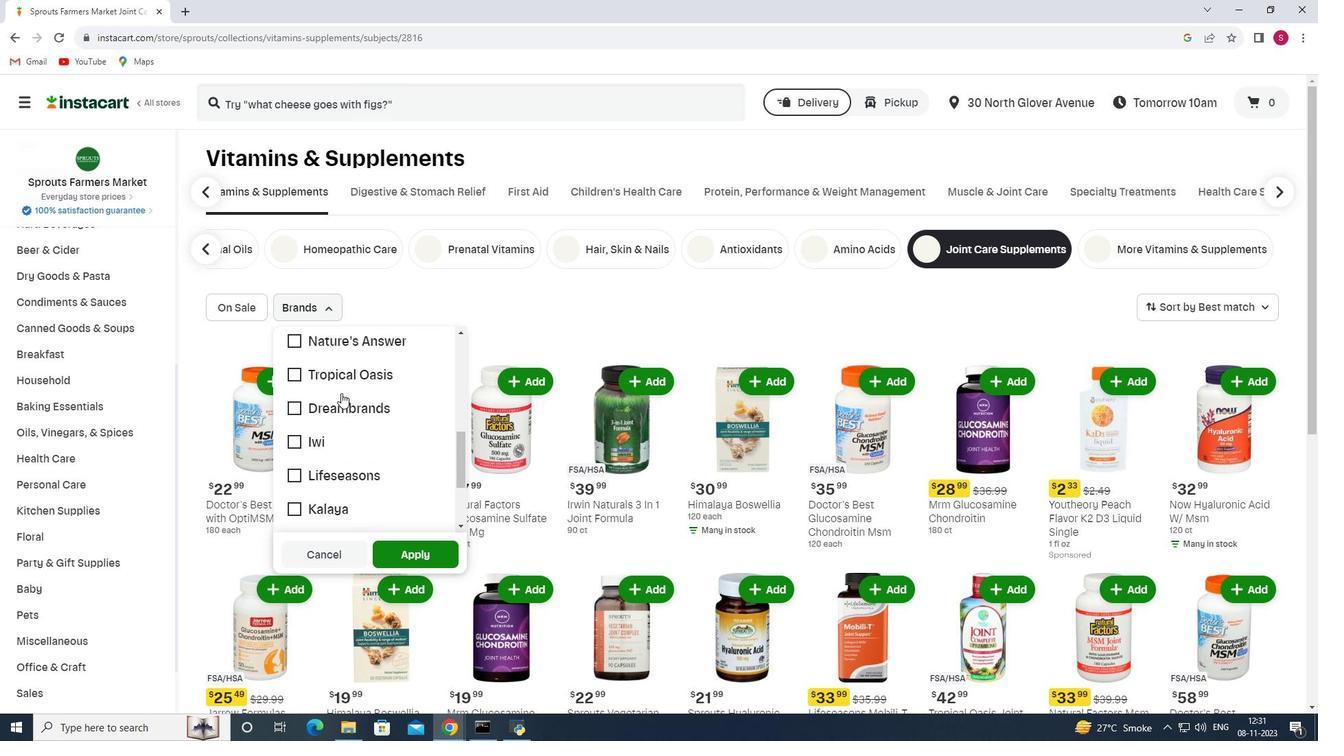 
Action: Mouse moved to (295, 436)
Screenshot: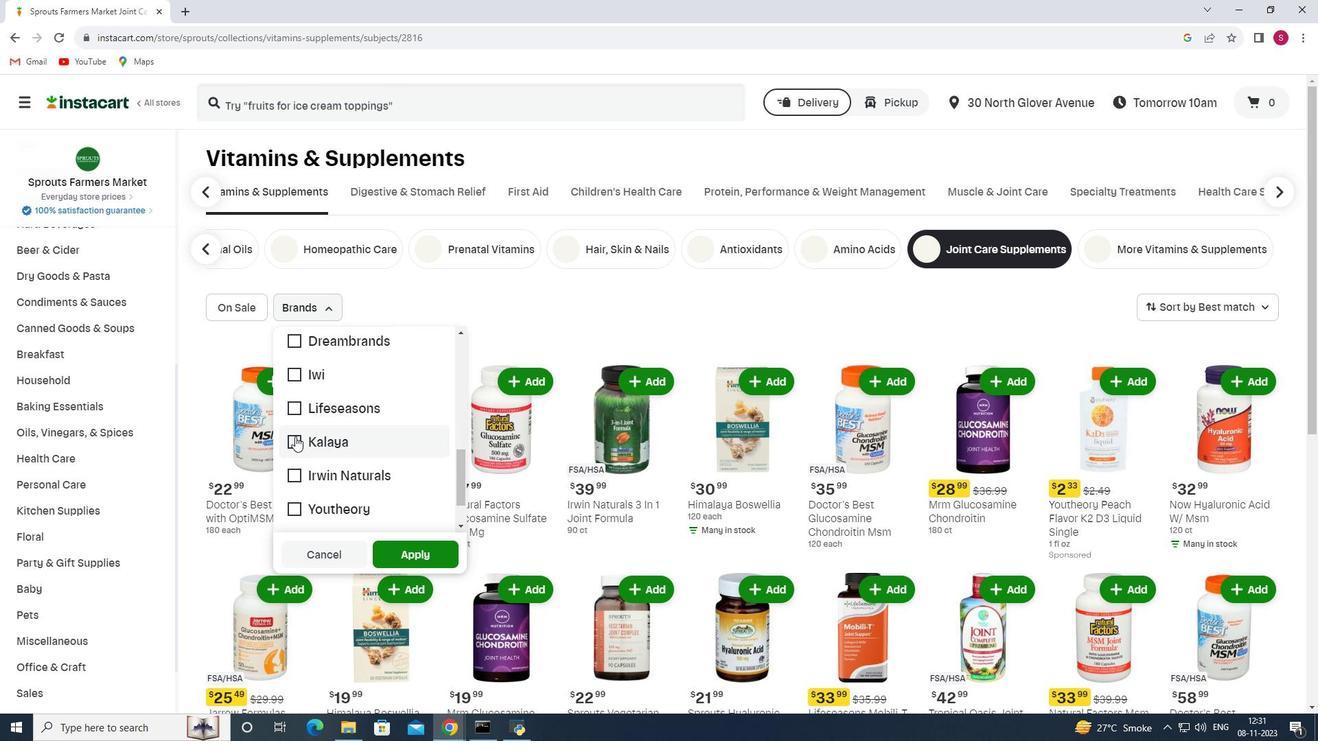 
Action: Mouse pressed left at (295, 436)
Screenshot: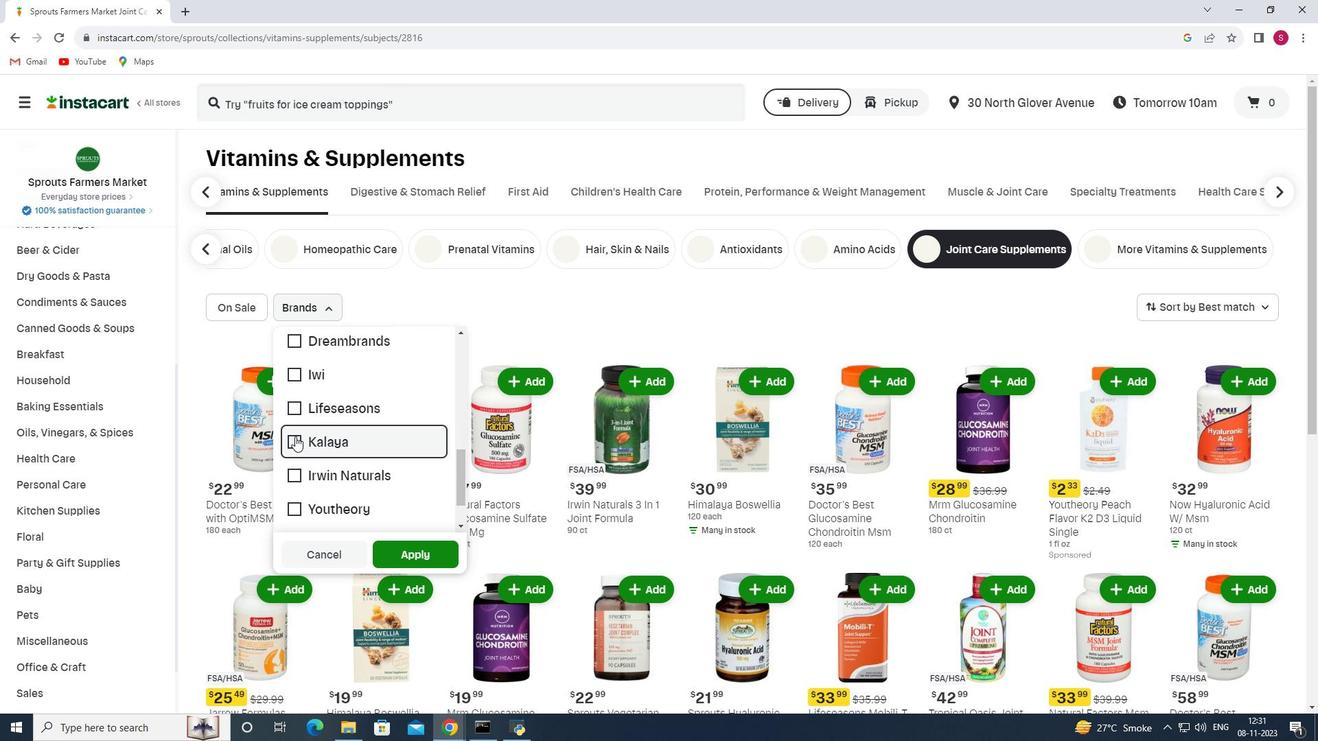 
Action: Mouse moved to (401, 548)
Screenshot: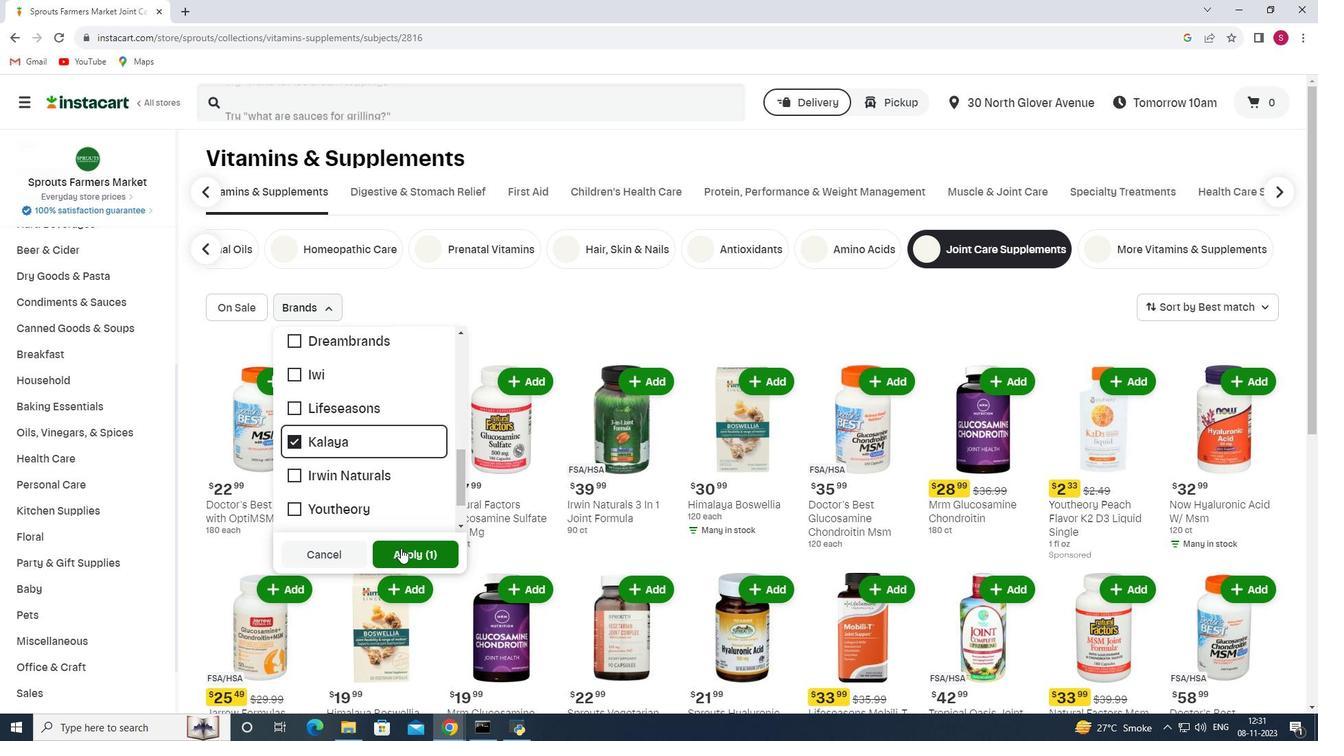 
Action: Mouse pressed left at (401, 548)
Screenshot: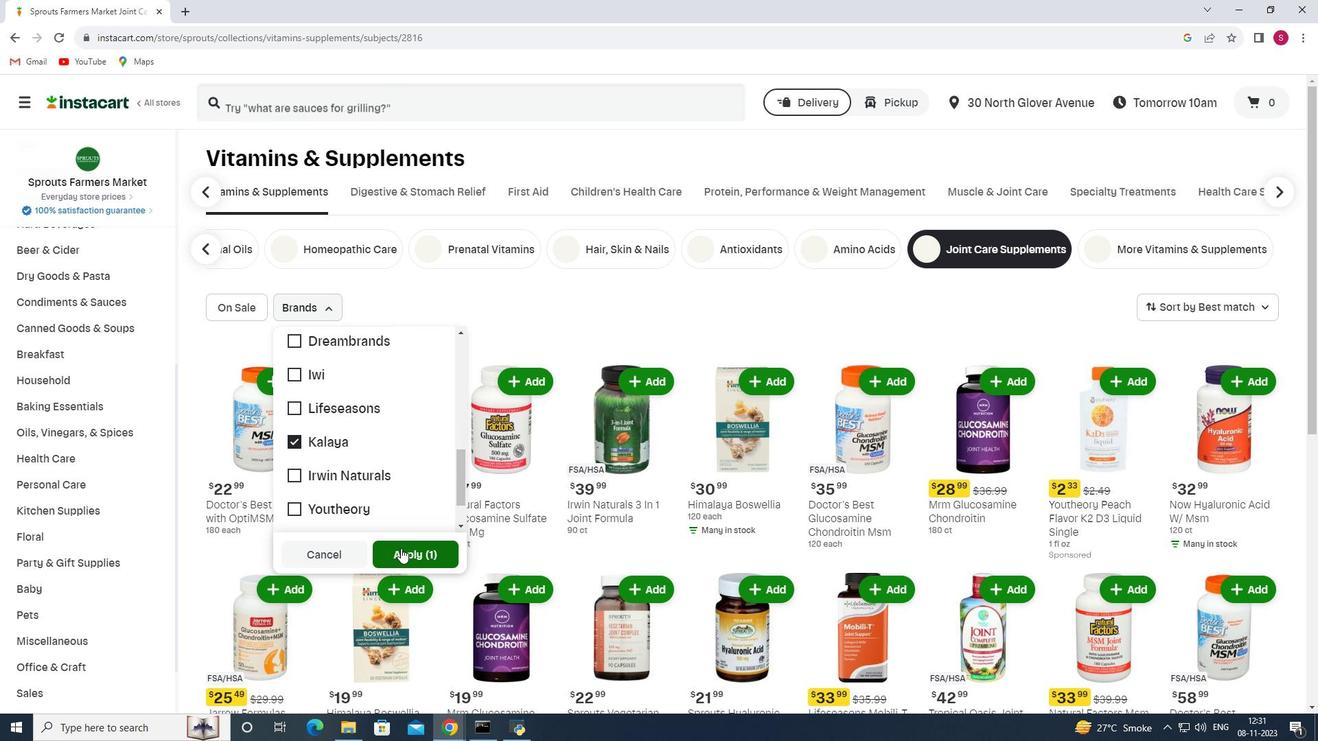 
